 Task: Assign parteek.ku2001@gmail.com as Assignee of Child Issue ChildIssue0000000811 of Issue Issue0000000406 in Backlog  in Scrum Project Project0000000082 in Jira. Assign parteek.ku2001@gmail.com as Assignee of Child Issue ChildIssue0000000812 of Issue Issue0000000406 in Backlog  in Scrum Project Project0000000082 in Jira. Assign parteek.ku2001@gmail.com as Assignee of Child Issue ChildIssue0000000813 of Issue Issue0000000407 in Backlog  in Scrum Project Project0000000082 in Jira. Assign parteek.ku2001@gmail.com as Assignee of Child Issue ChildIssue0000000814 of Issue Issue0000000407 in Backlog  in Scrum Project Project0000000082 in Jira. Assign parteek.ku2001@gmail.com as Assignee of Child Issue ChildIssue0000000815 of Issue Issue0000000408 in Backlog  in Scrum Project Project0000000082 in Jira
Action: Mouse moved to (258, 71)
Screenshot: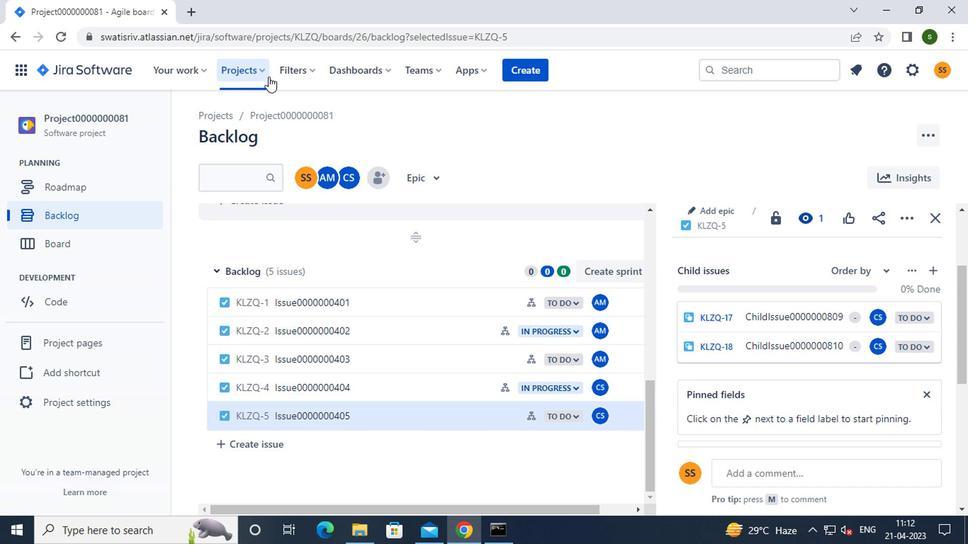 
Action: Mouse pressed left at (258, 71)
Screenshot: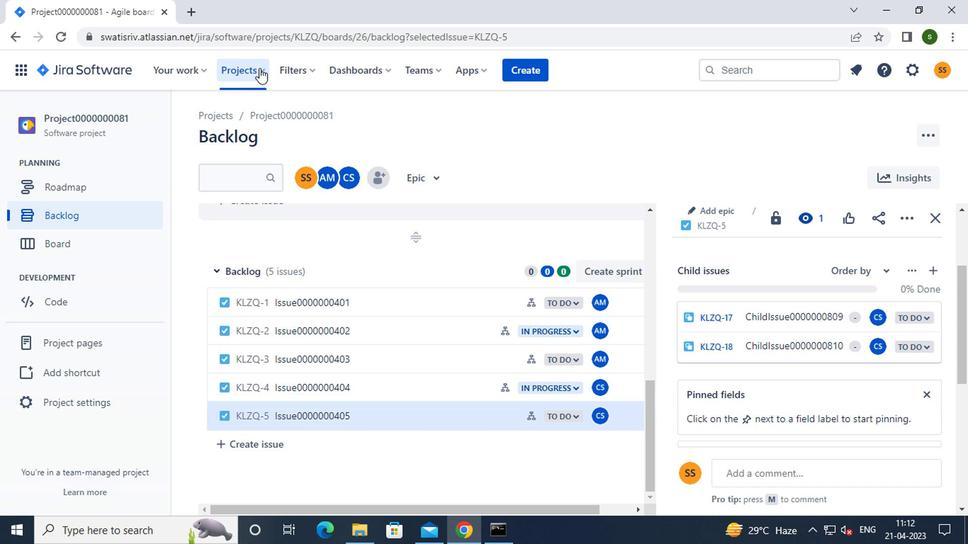 
Action: Mouse moved to (279, 172)
Screenshot: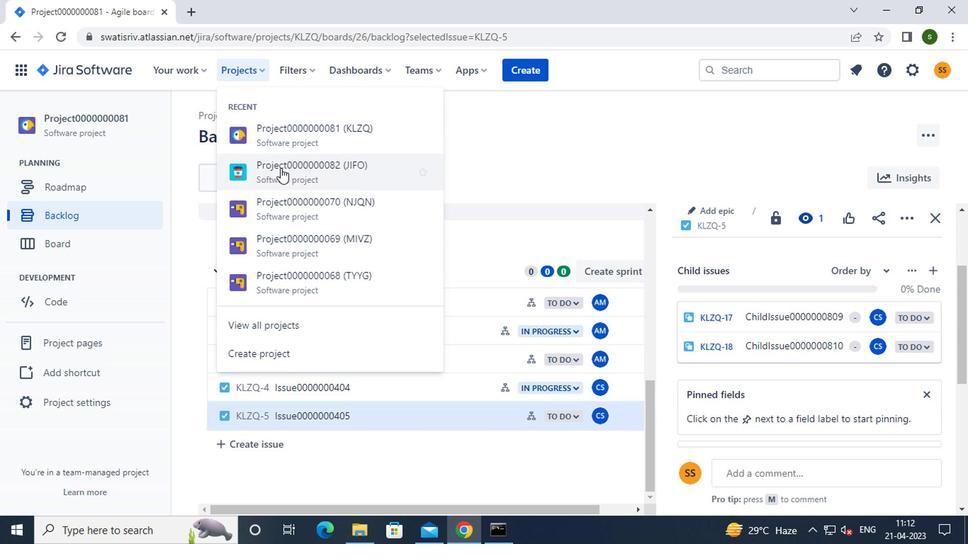 
Action: Mouse pressed left at (279, 172)
Screenshot: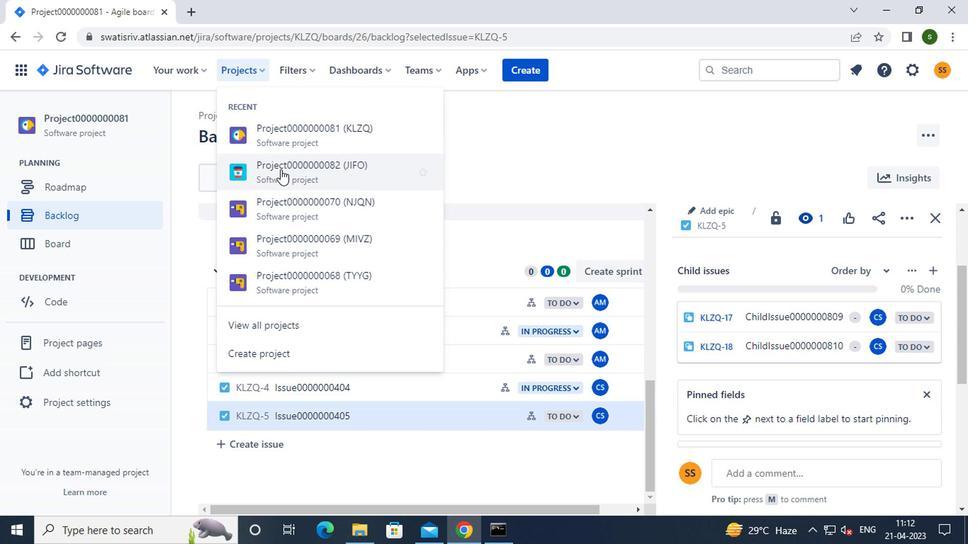 
Action: Mouse moved to (116, 213)
Screenshot: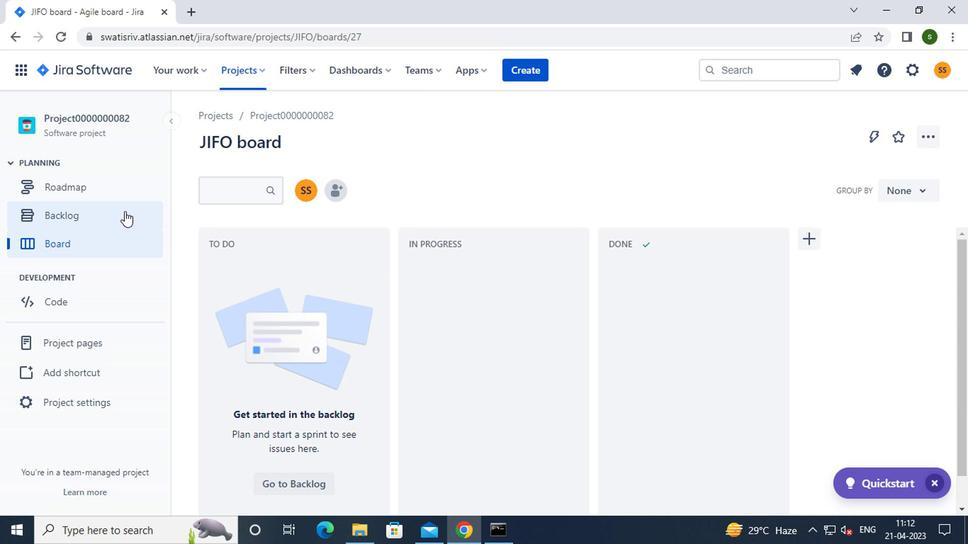 
Action: Mouse pressed left at (116, 213)
Screenshot: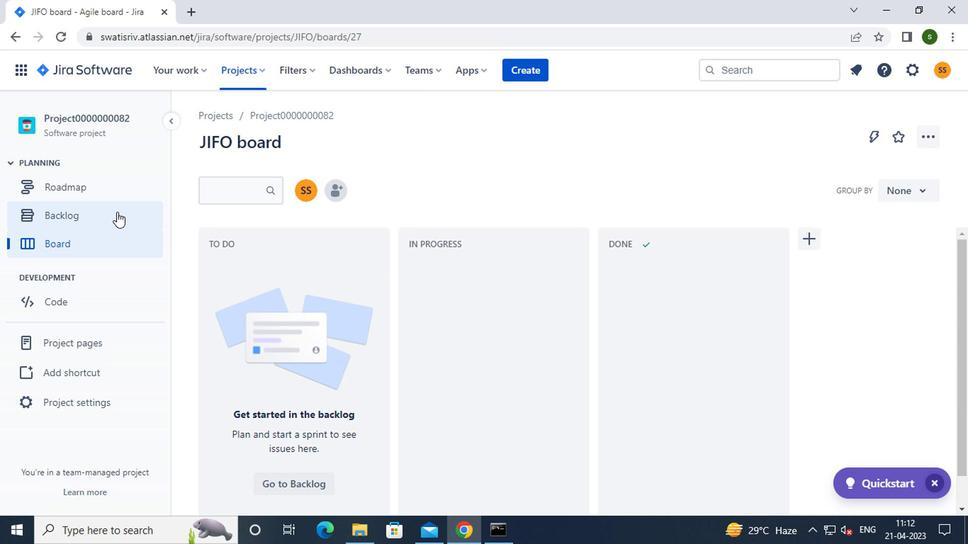 
Action: Mouse moved to (385, 253)
Screenshot: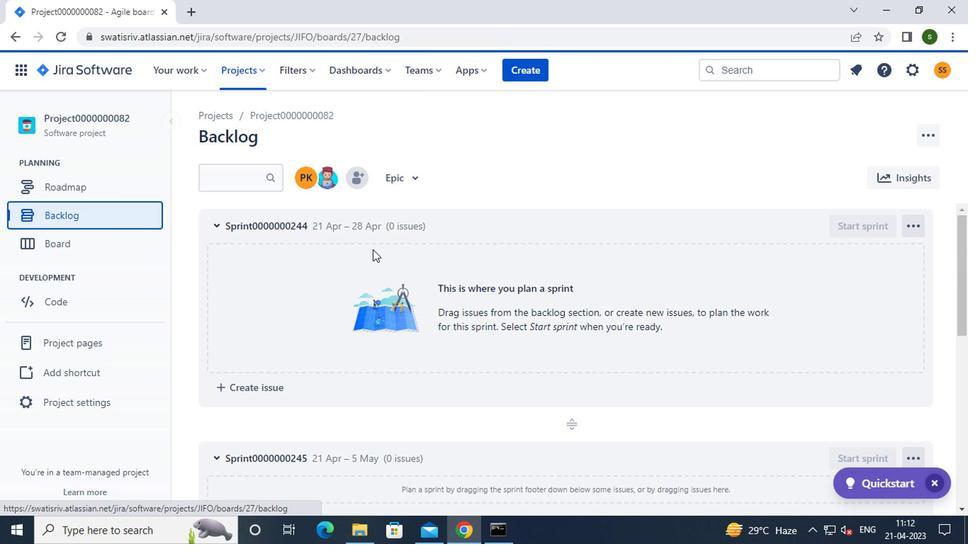 
Action: Mouse scrolled (385, 252) with delta (0, 0)
Screenshot: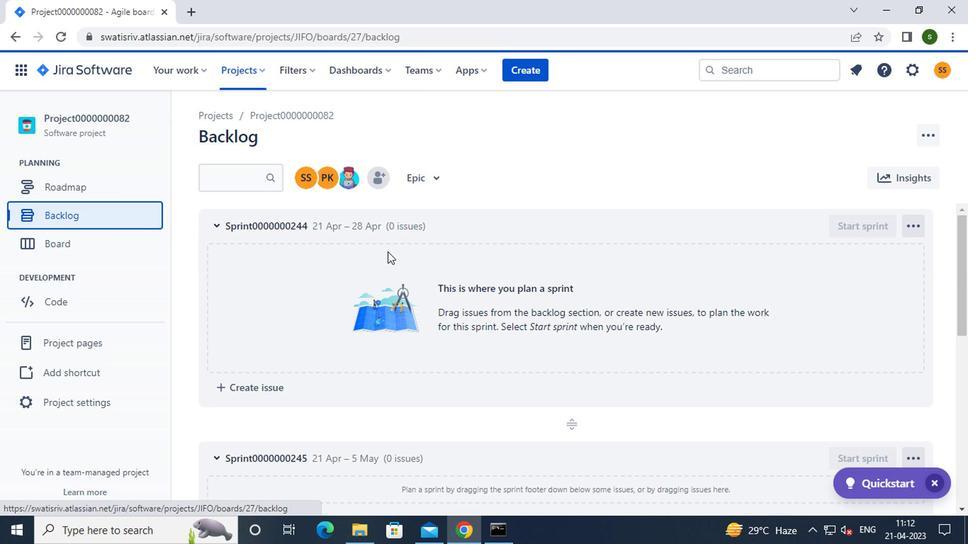 
Action: Mouse scrolled (385, 252) with delta (0, 0)
Screenshot: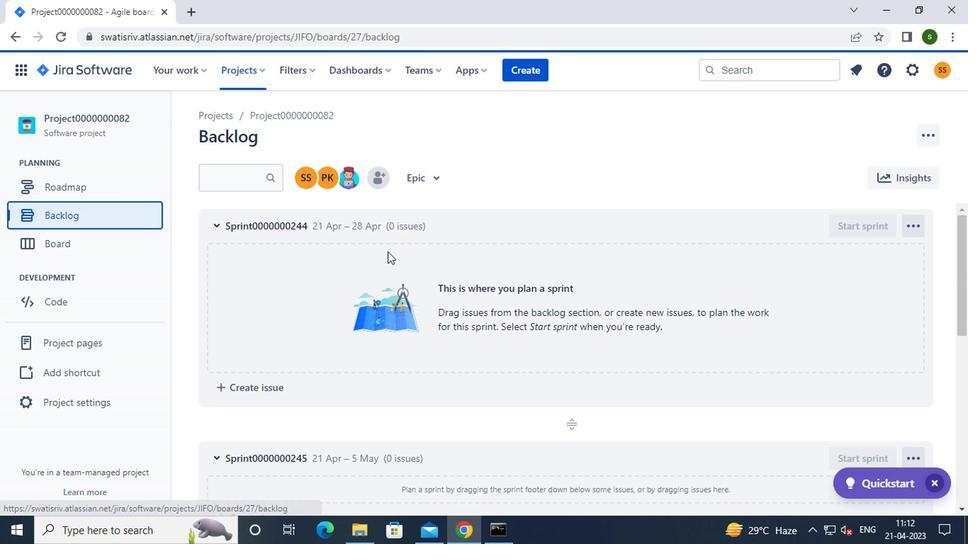 
Action: Mouse scrolled (385, 252) with delta (0, 0)
Screenshot: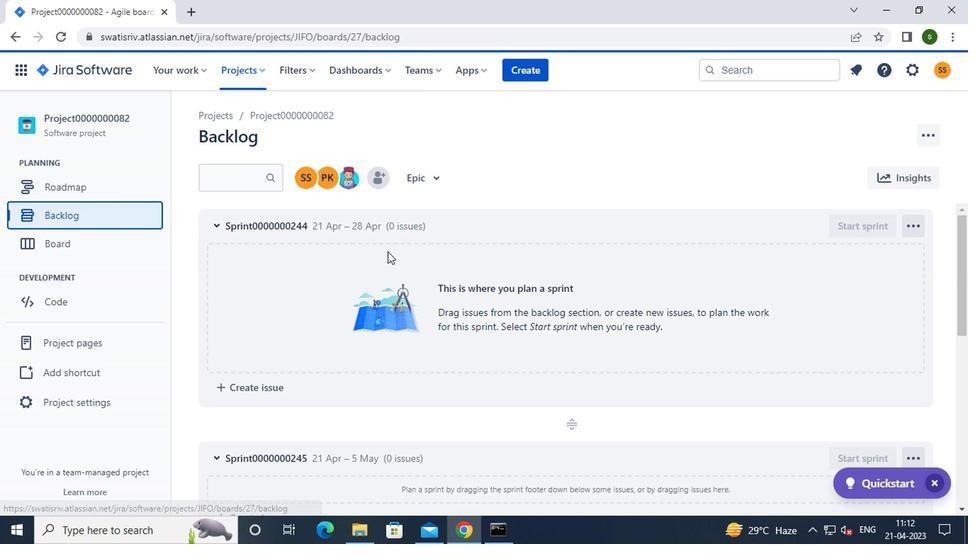 
Action: Mouse scrolled (385, 252) with delta (0, 0)
Screenshot: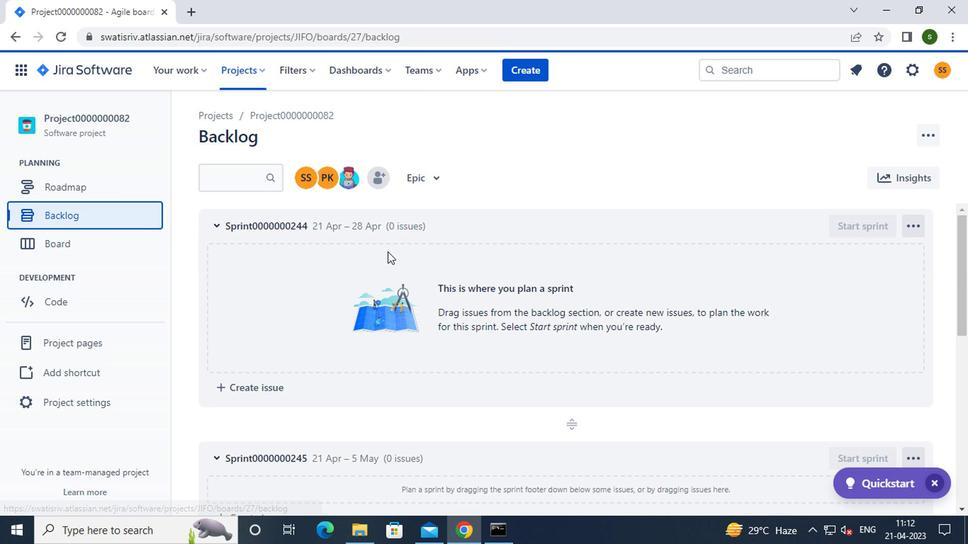 
Action: Mouse scrolled (385, 252) with delta (0, 0)
Screenshot: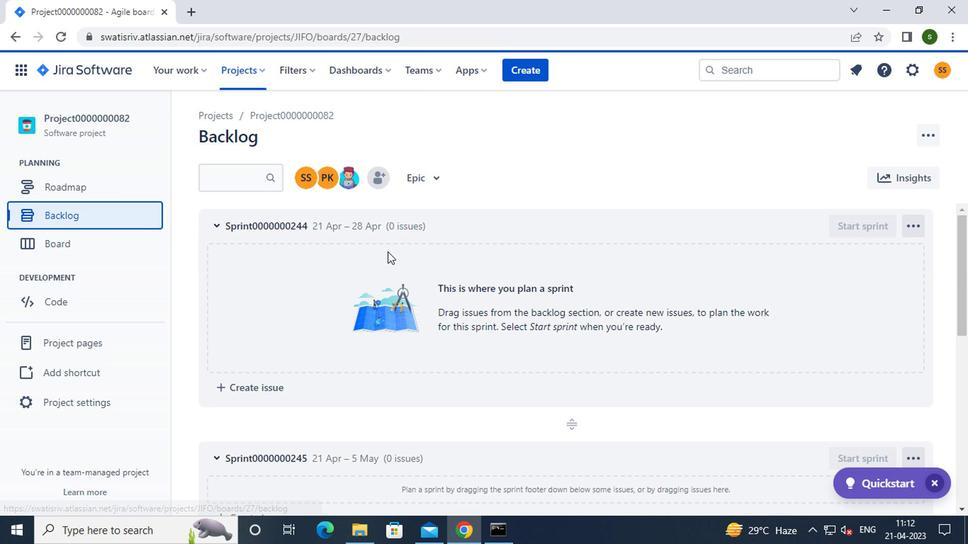 
Action: Mouse scrolled (385, 252) with delta (0, 0)
Screenshot: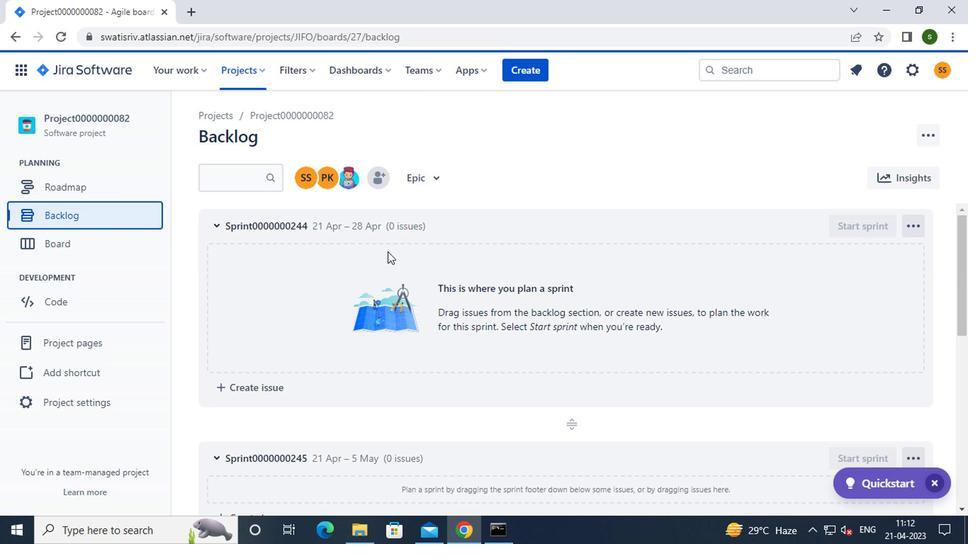 
Action: Mouse scrolled (385, 252) with delta (0, 0)
Screenshot: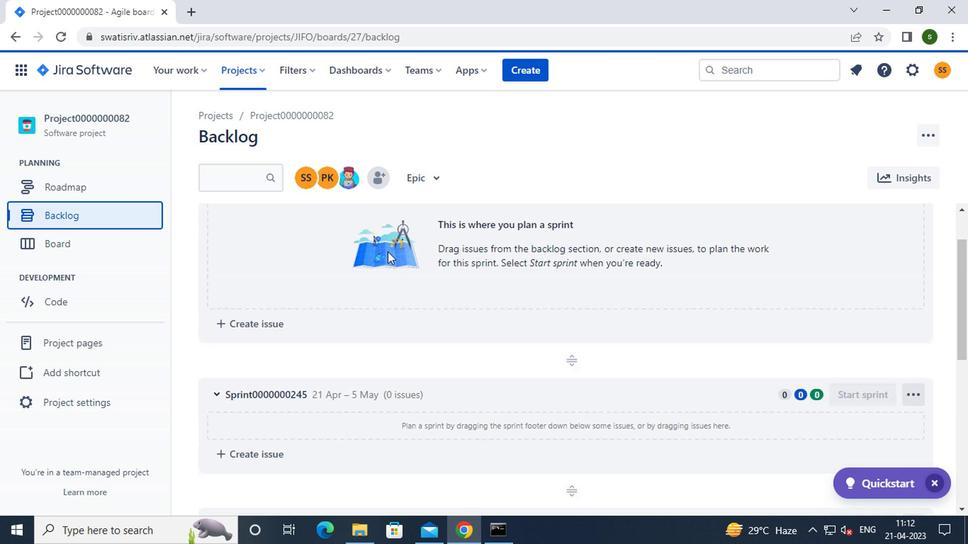 
Action: Mouse scrolled (385, 252) with delta (0, 0)
Screenshot: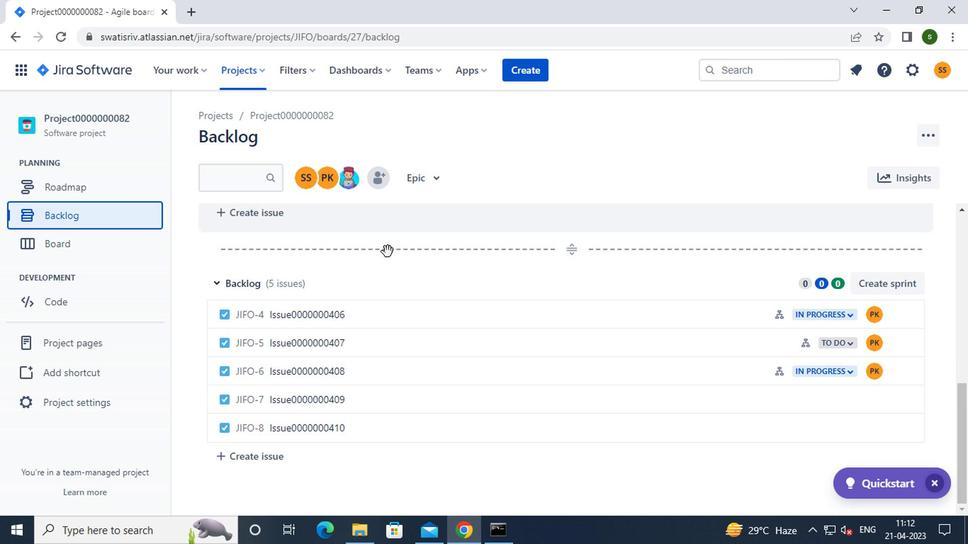 
Action: Mouse moved to (371, 311)
Screenshot: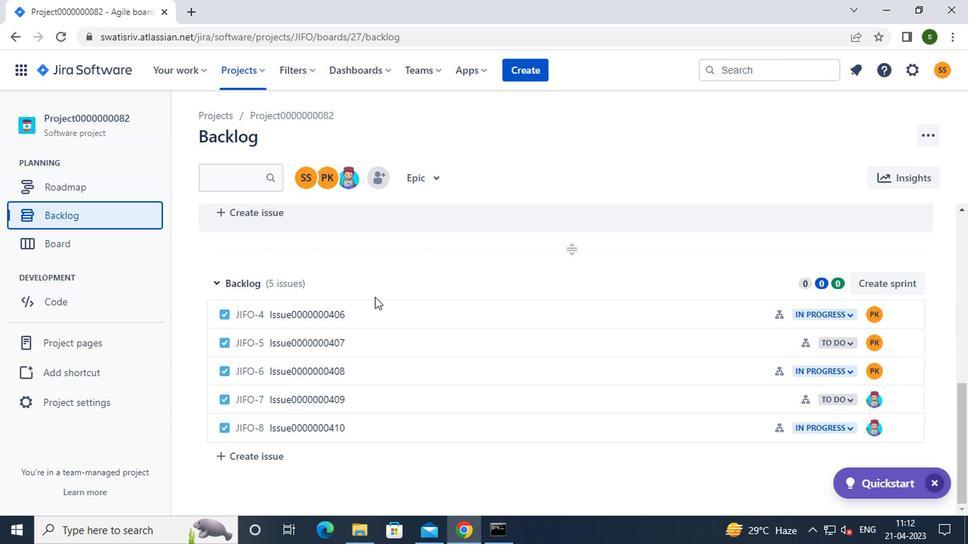 
Action: Mouse pressed left at (371, 311)
Screenshot: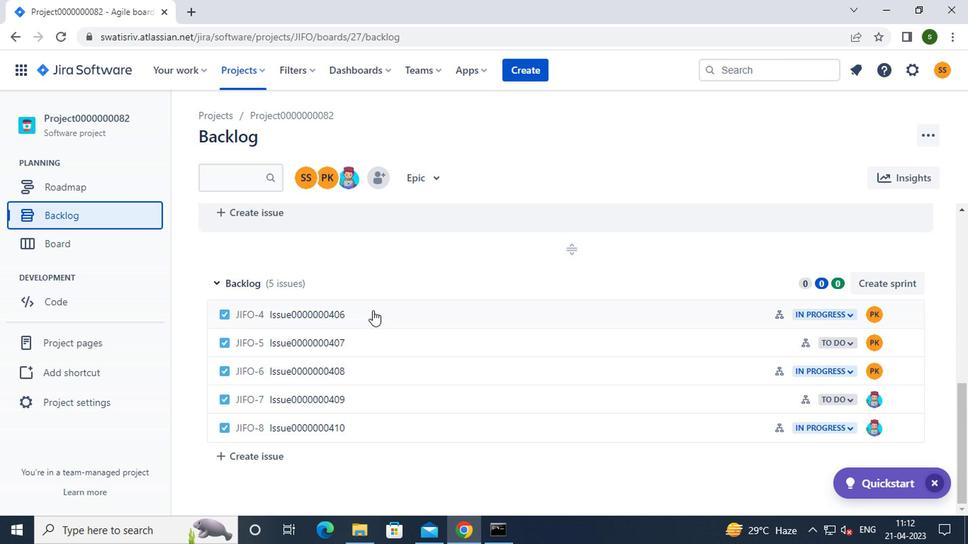 
Action: Mouse moved to (783, 358)
Screenshot: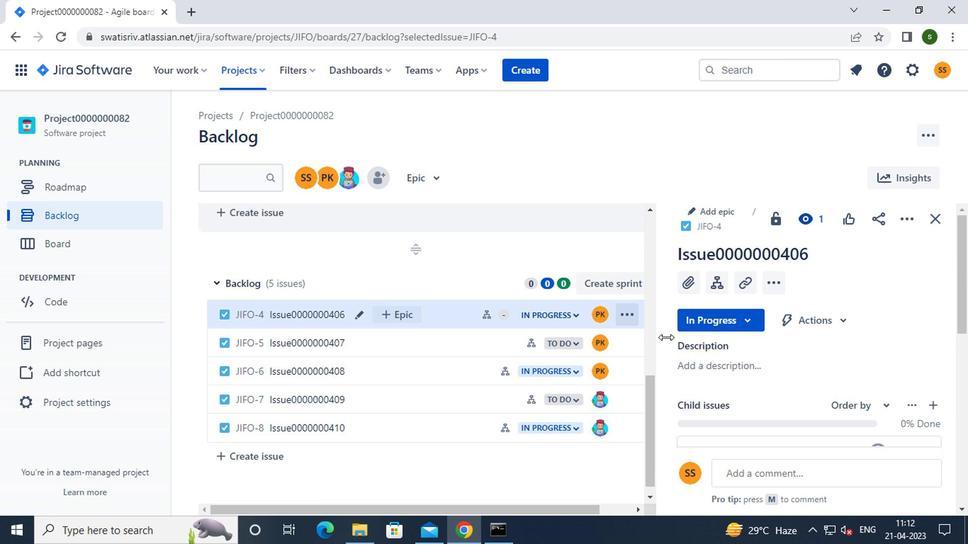 
Action: Mouse scrolled (783, 357) with delta (0, -1)
Screenshot: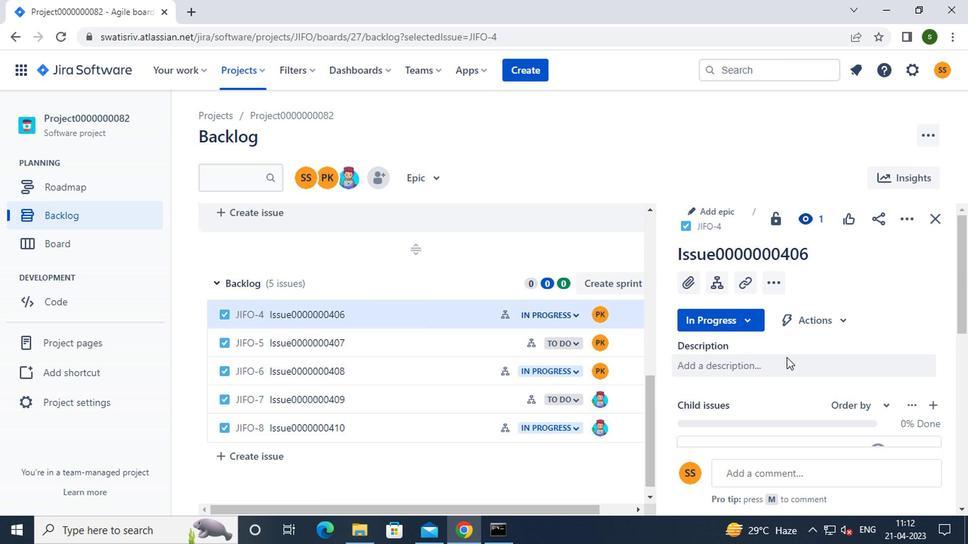 
Action: Mouse scrolled (783, 357) with delta (0, -1)
Screenshot: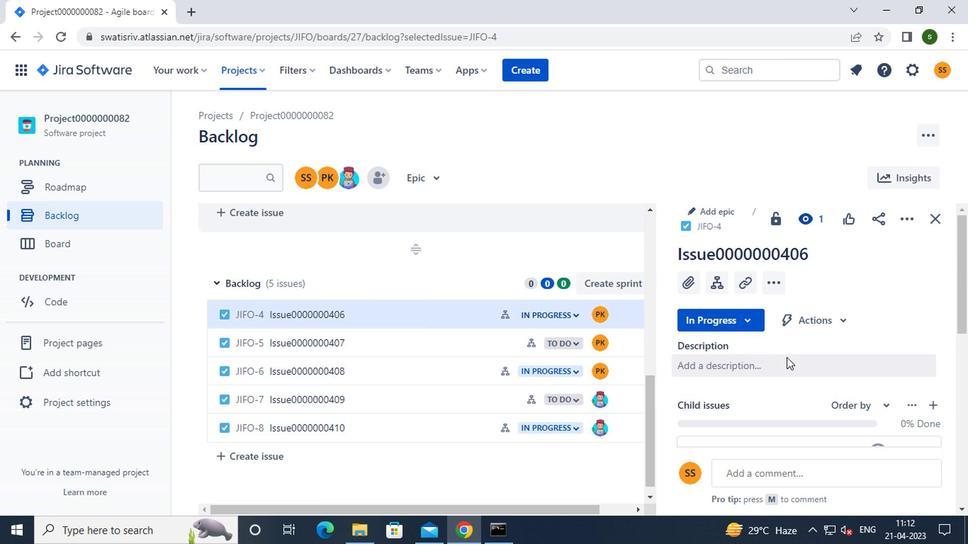 
Action: Mouse moved to (873, 314)
Screenshot: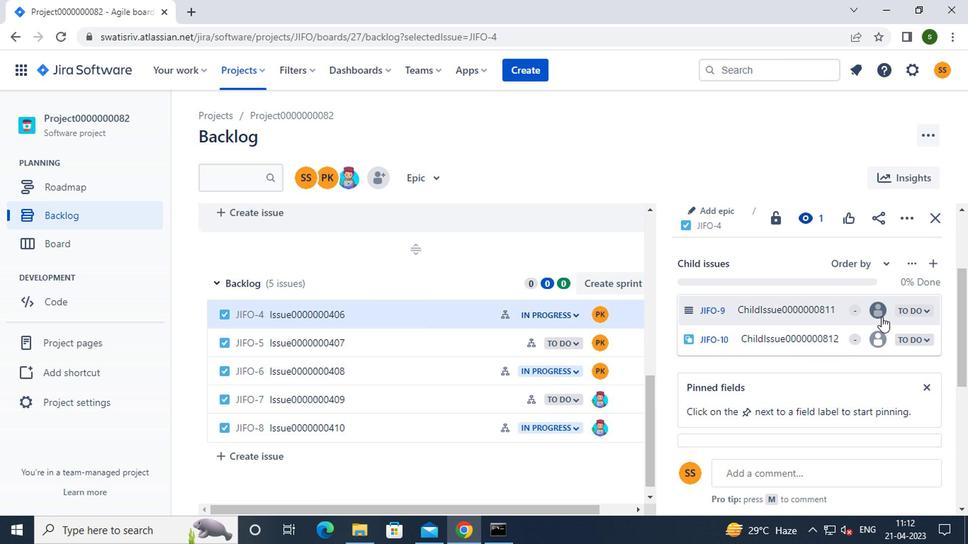 
Action: Mouse pressed left at (873, 314)
Screenshot: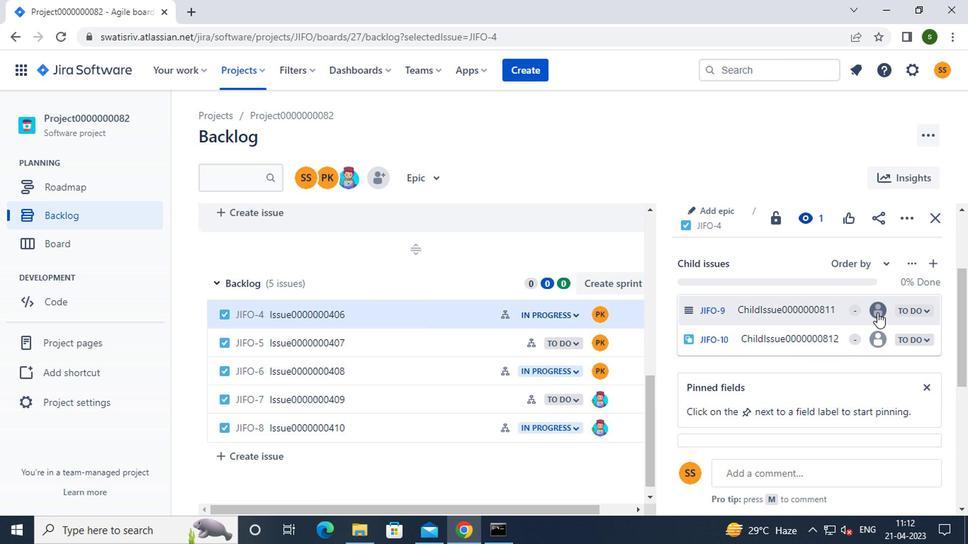 
Action: Mouse moved to (748, 398)
Screenshot: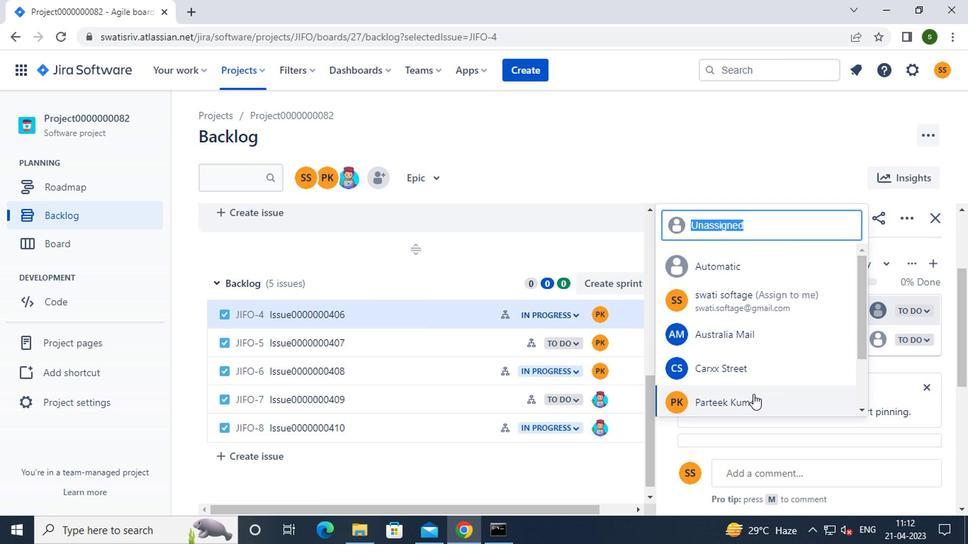 
Action: Mouse pressed left at (748, 398)
Screenshot: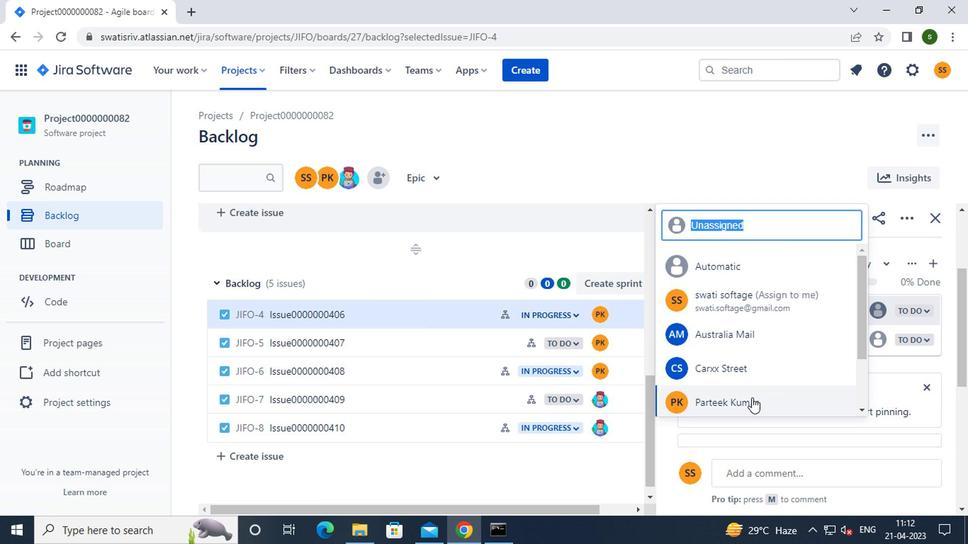 
Action: Mouse moved to (877, 339)
Screenshot: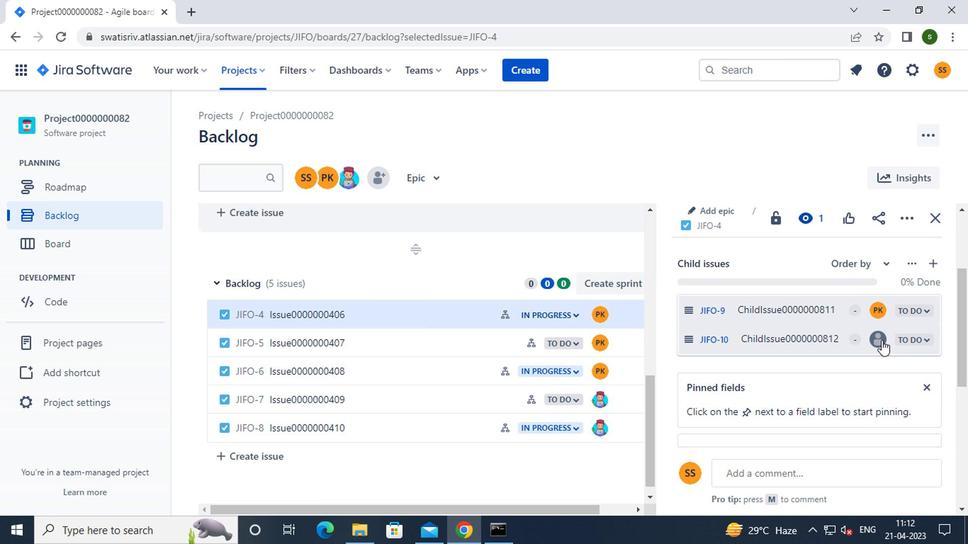 
Action: Mouse pressed left at (877, 339)
Screenshot: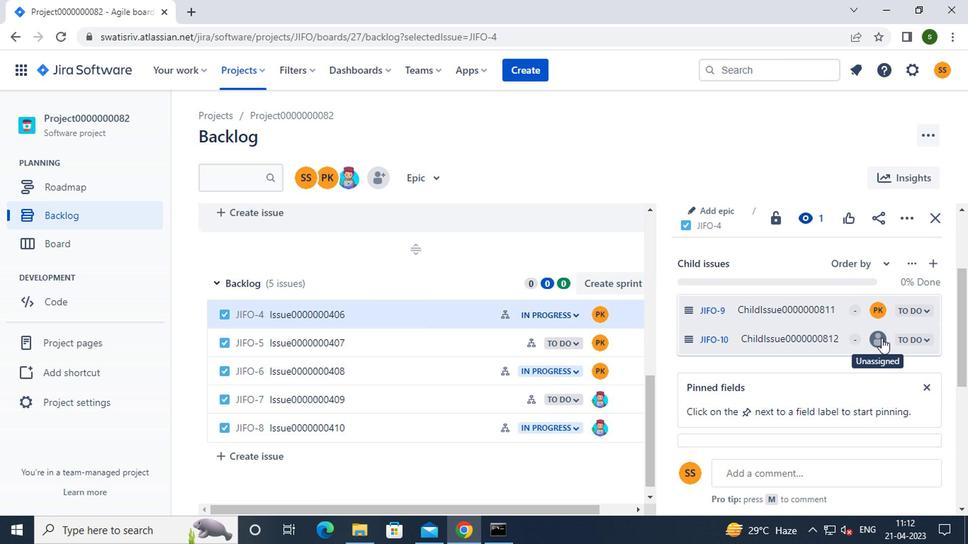 
Action: Mouse moved to (801, 373)
Screenshot: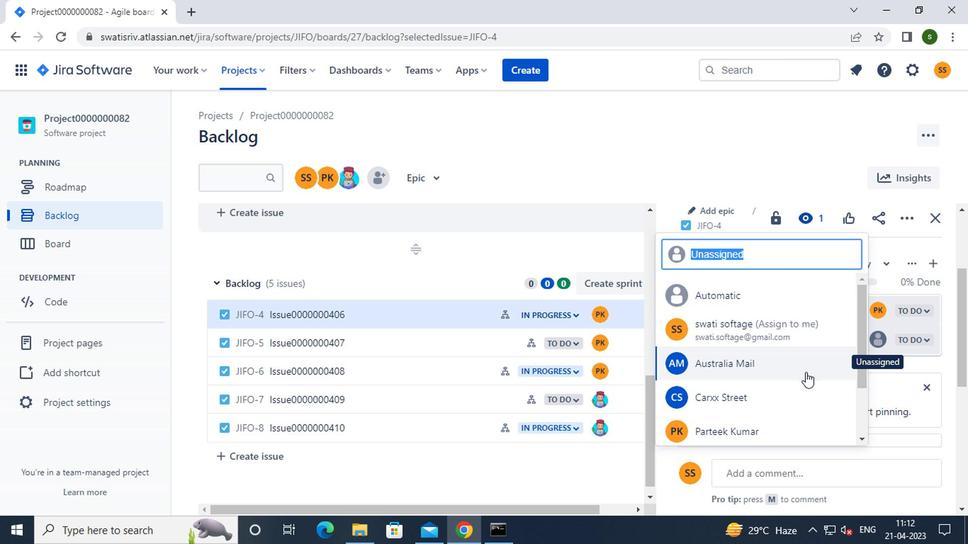 
Action: Mouse scrolled (801, 373) with delta (0, 0)
Screenshot: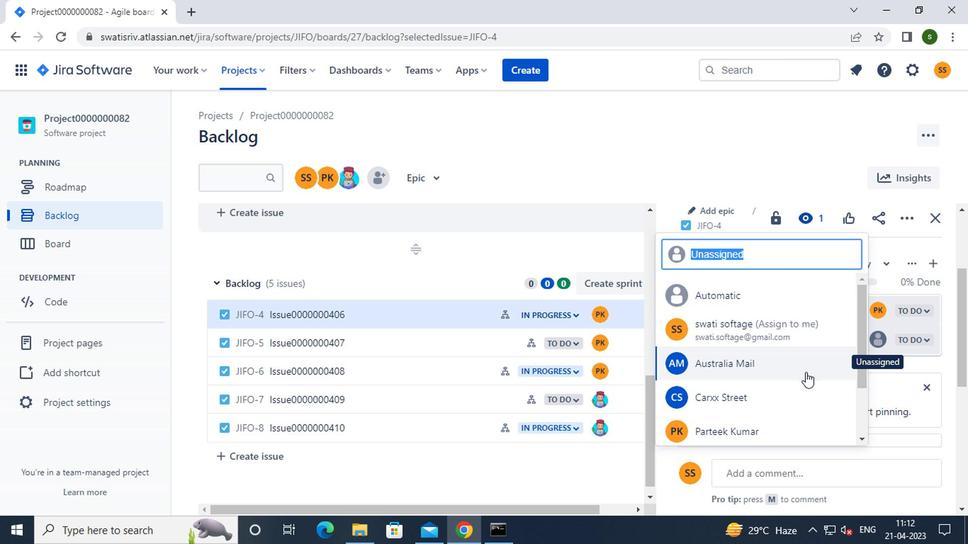 
Action: Mouse moved to (757, 357)
Screenshot: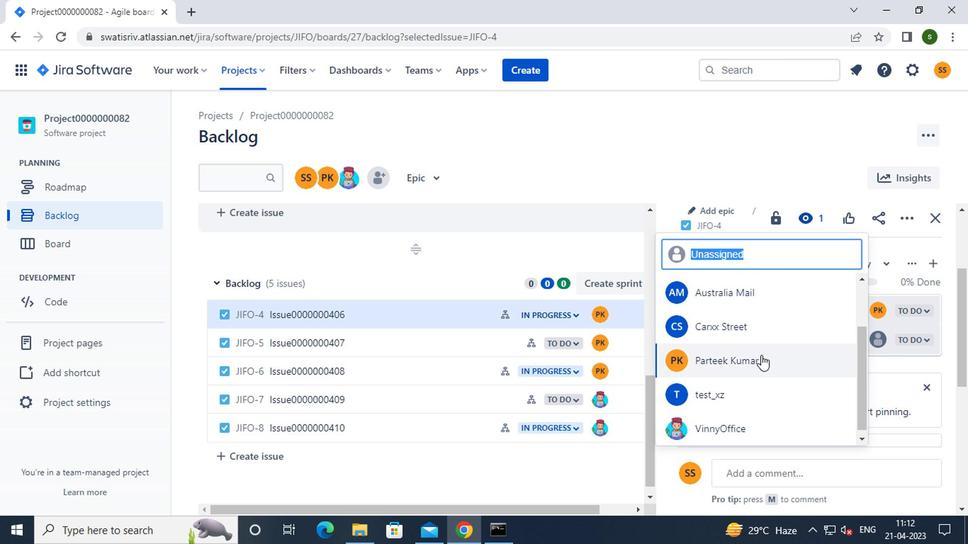 
Action: Mouse pressed left at (757, 357)
Screenshot: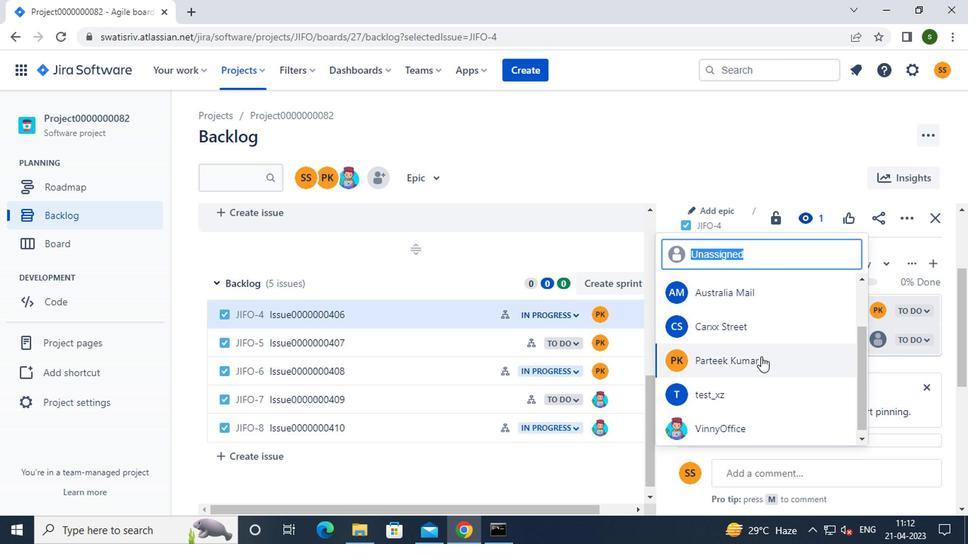 
Action: Mouse moved to (448, 342)
Screenshot: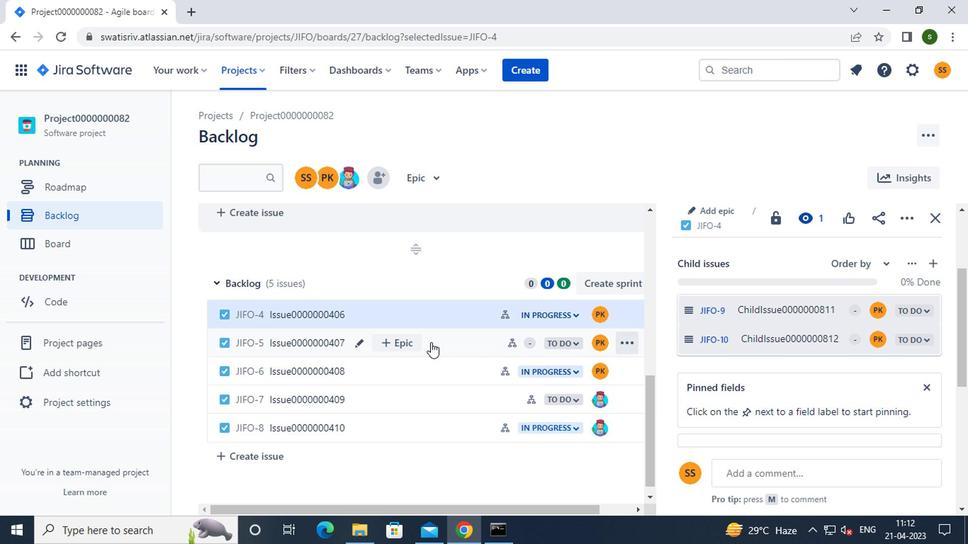 
Action: Mouse pressed left at (448, 342)
Screenshot: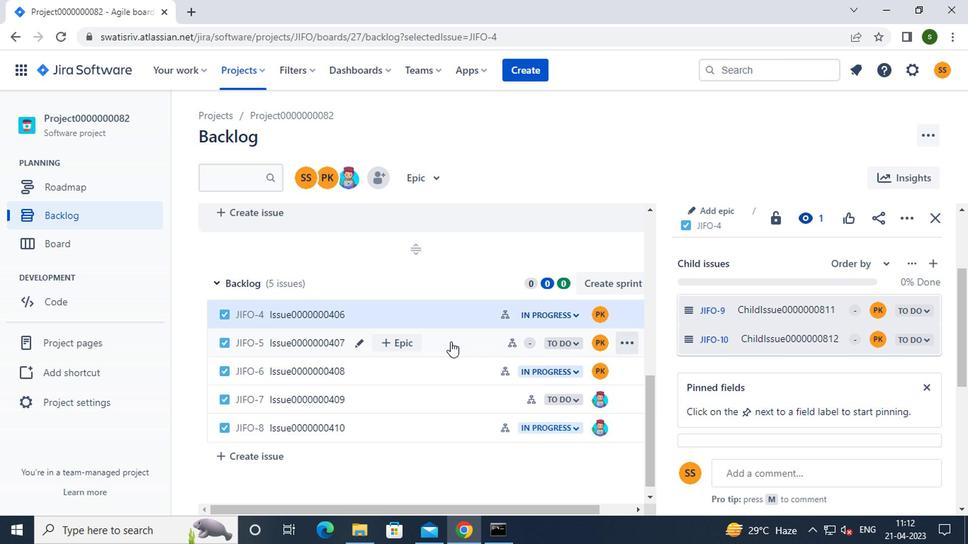 
Action: Mouse moved to (735, 335)
Screenshot: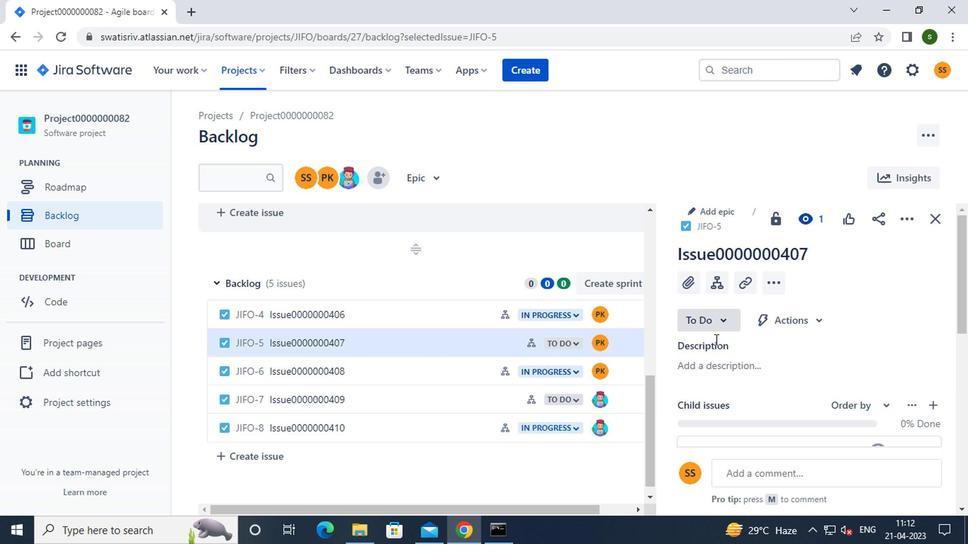 
Action: Mouse scrolled (735, 335) with delta (0, 0)
Screenshot: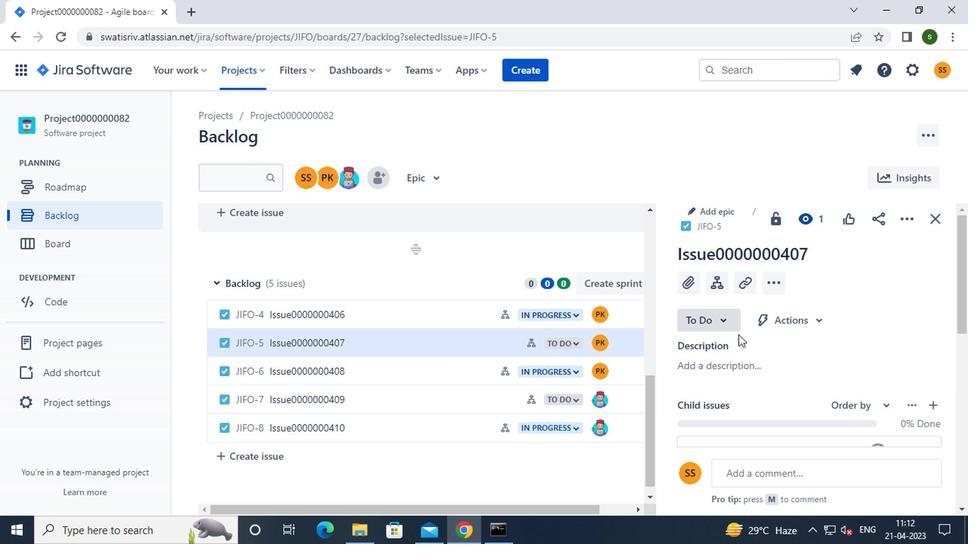 
Action: Mouse scrolled (735, 335) with delta (0, 0)
Screenshot: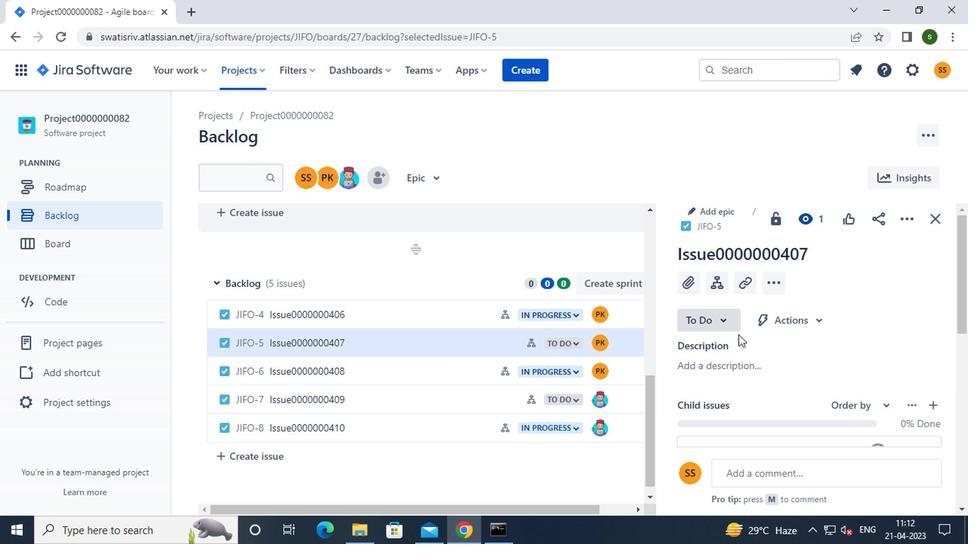 
Action: Mouse moved to (879, 314)
Screenshot: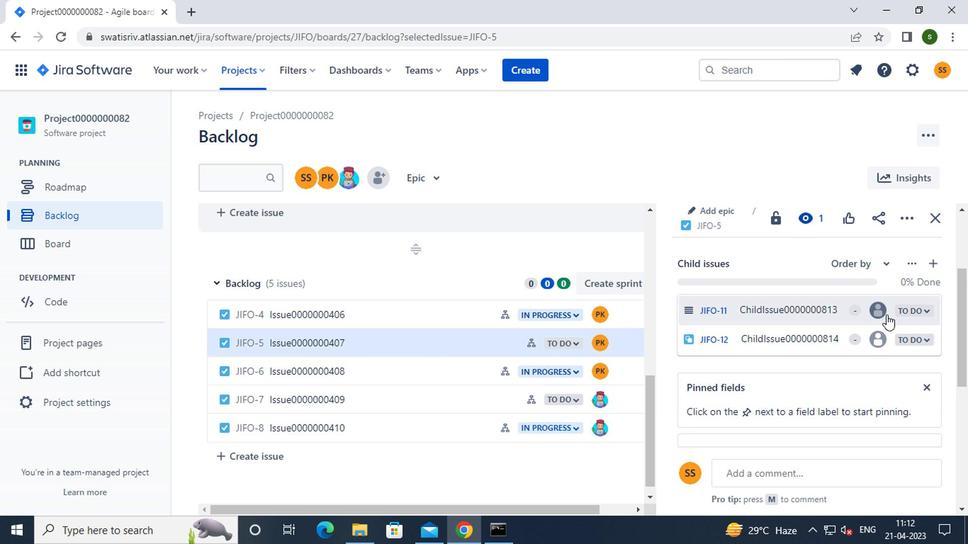 
Action: Mouse pressed left at (879, 314)
Screenshot: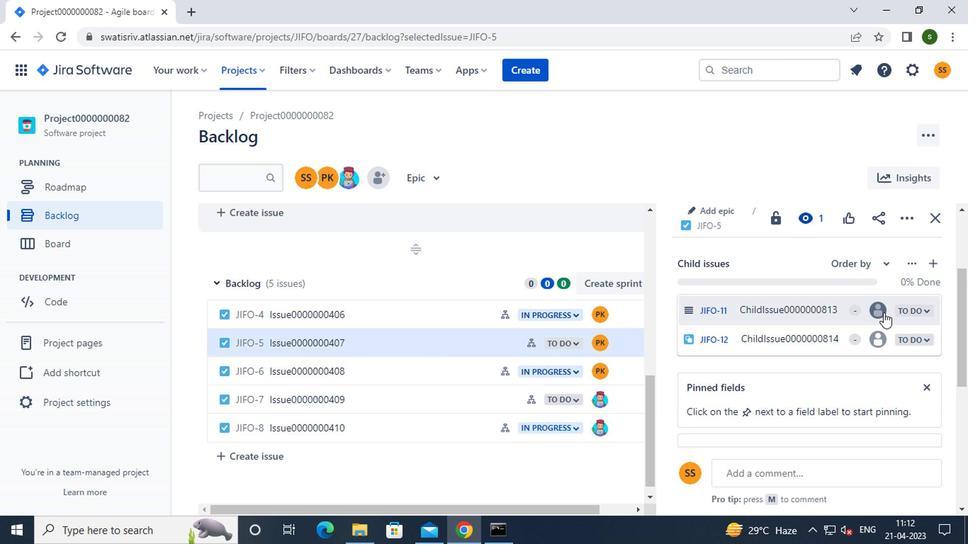 
Action: Mouse moved to (739, 401)
Screenshot: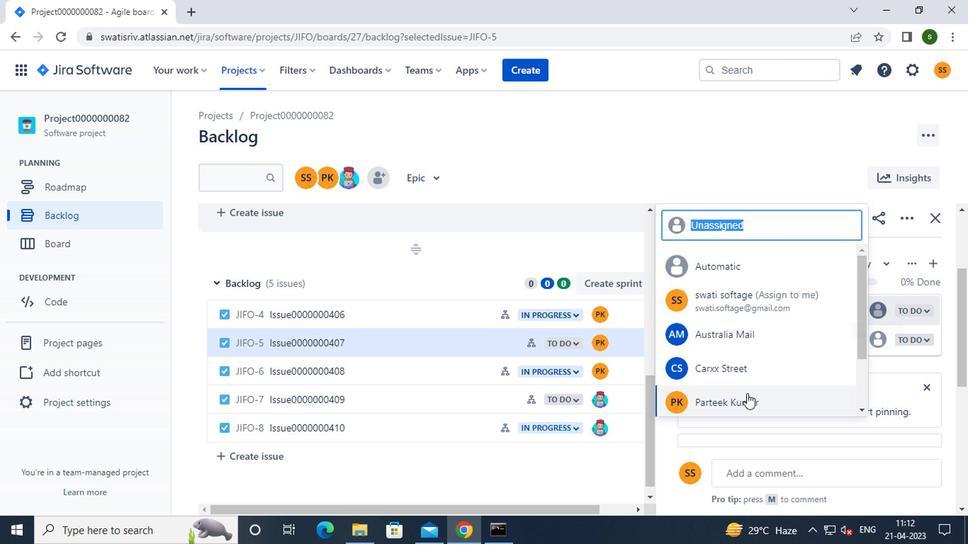 
Action: Mouse pressed left at (739, 401)
Screenshot: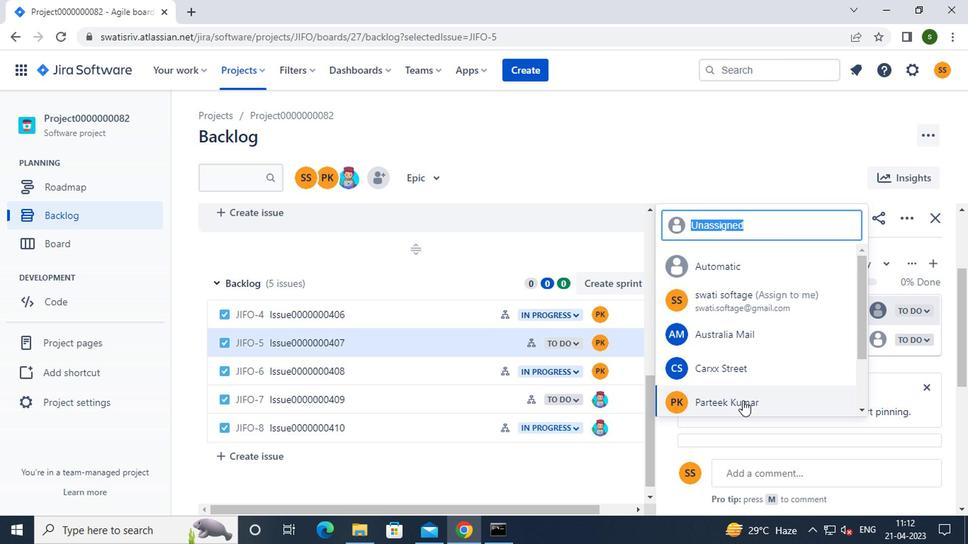 
Action: Mouse moved to (873, 339)
Screenshot: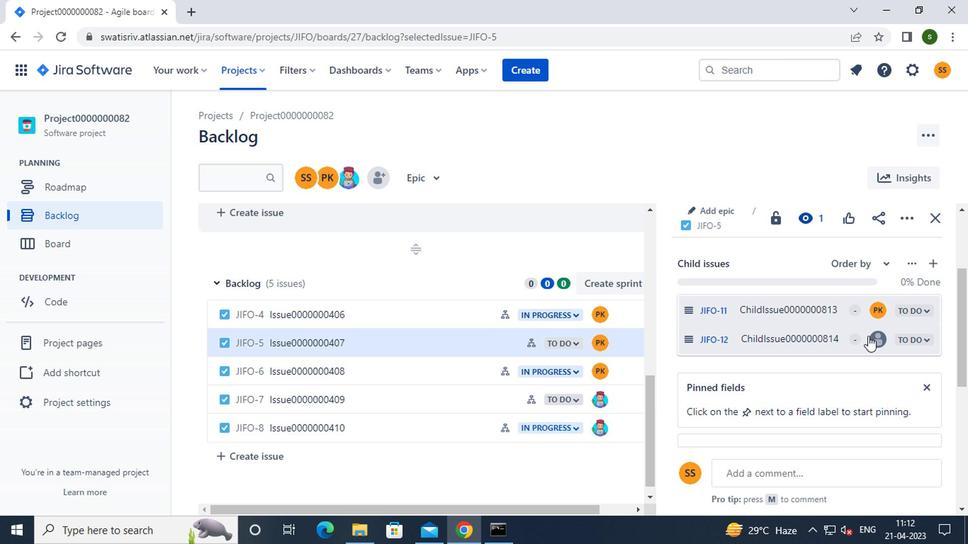 
Action: Mouse pressed left at (873, 339)
Screenshot: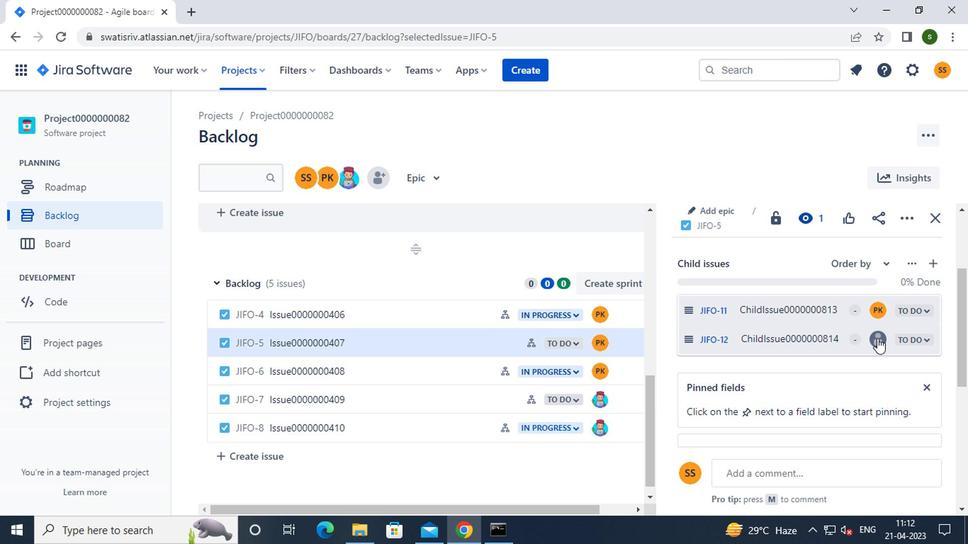 
Action: Mouse moved to (754, 424)
Screenshot: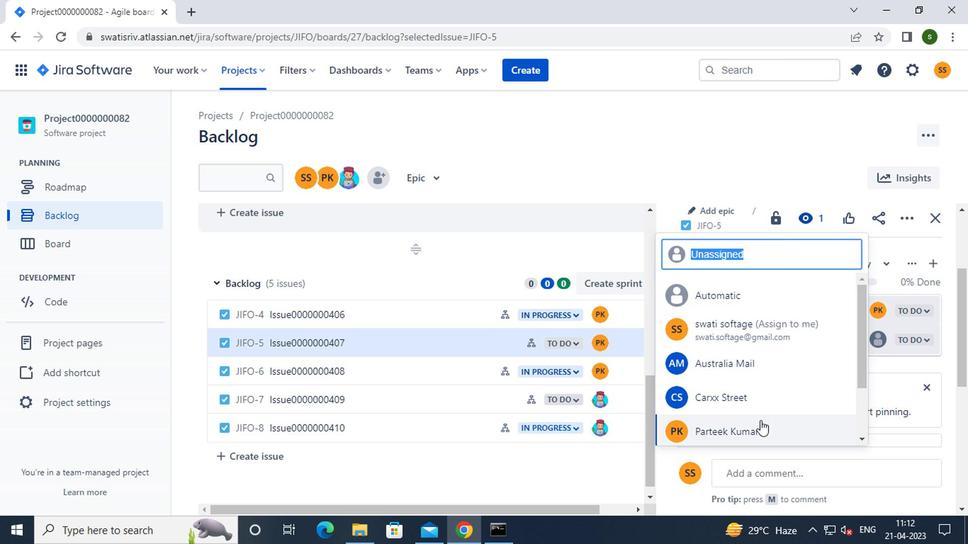
Action: Mouse pressed left at (754, 424)
Screenshot: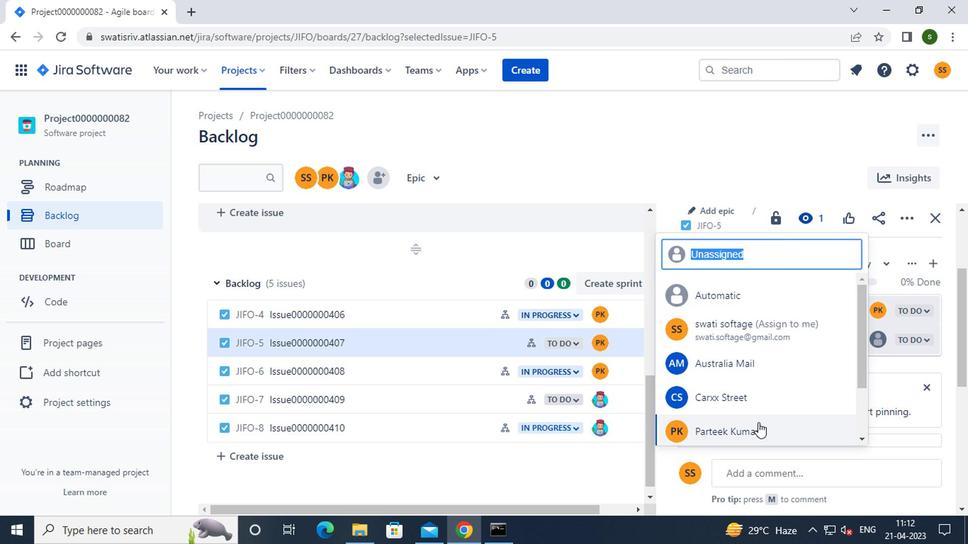 
Action: Mouse moved to (459, 370)
Screenshot: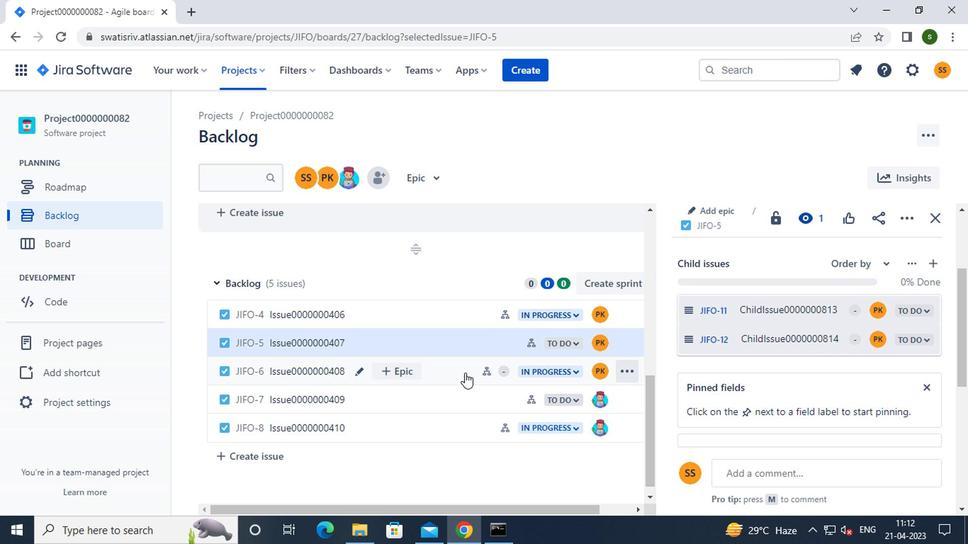 
Action: Mouse pressed left at (459, 370)
Screenshot: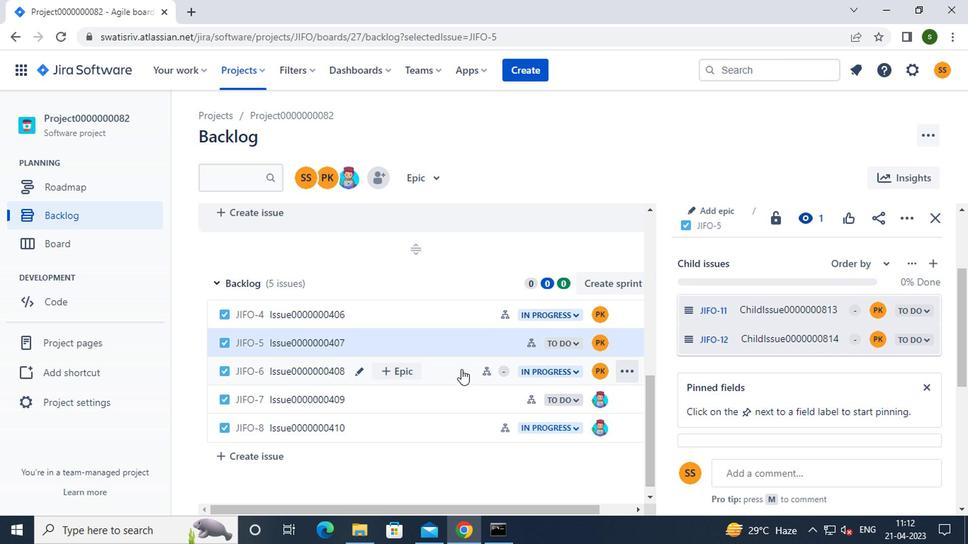 
Action: Mouse moved to (742, 359)
Screenshot: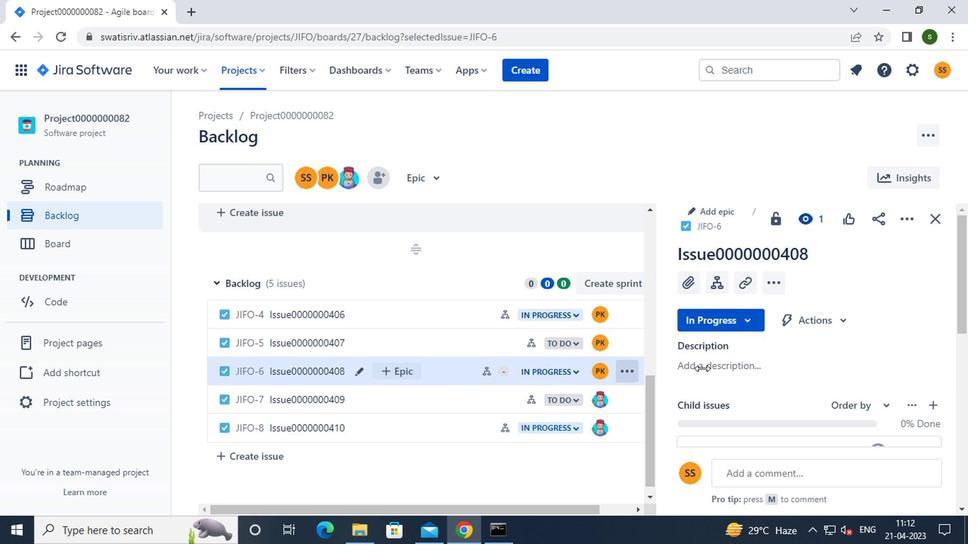 
Action: Mouse scrolled (742, 358) with delta (0, 0)
Screenshot: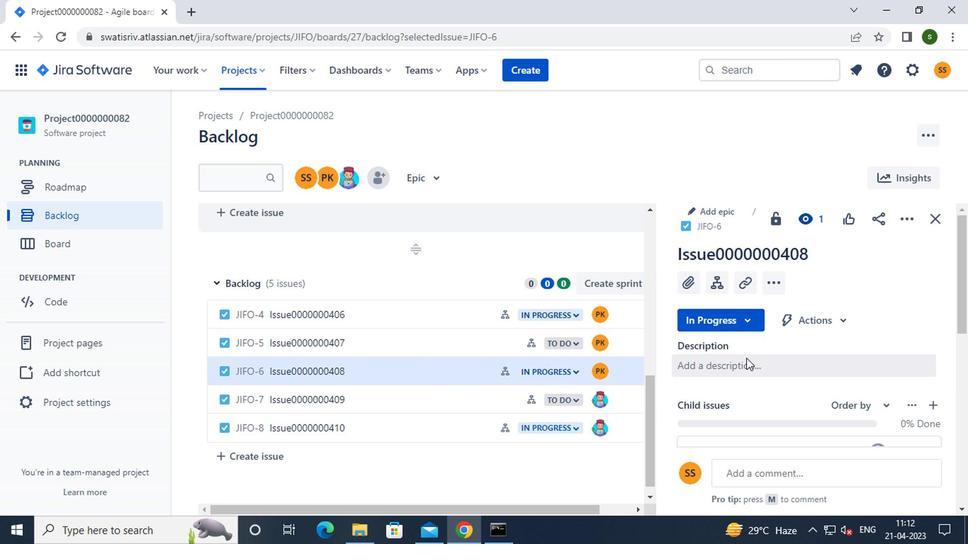 
Action: Mouse scrolled (742, 358) with delta (0, 0)
Screenshot: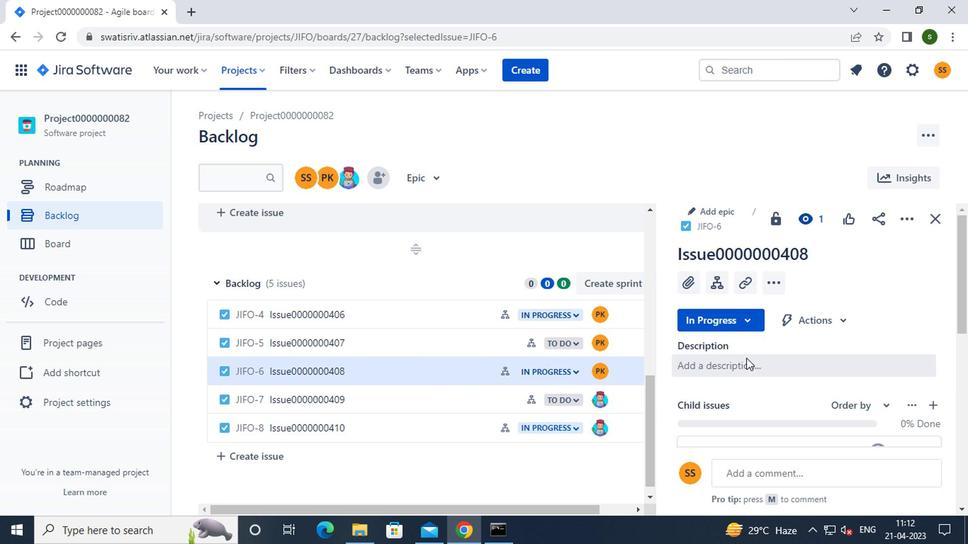 
Action: Mouse moved to (881, 309)
Screenshot: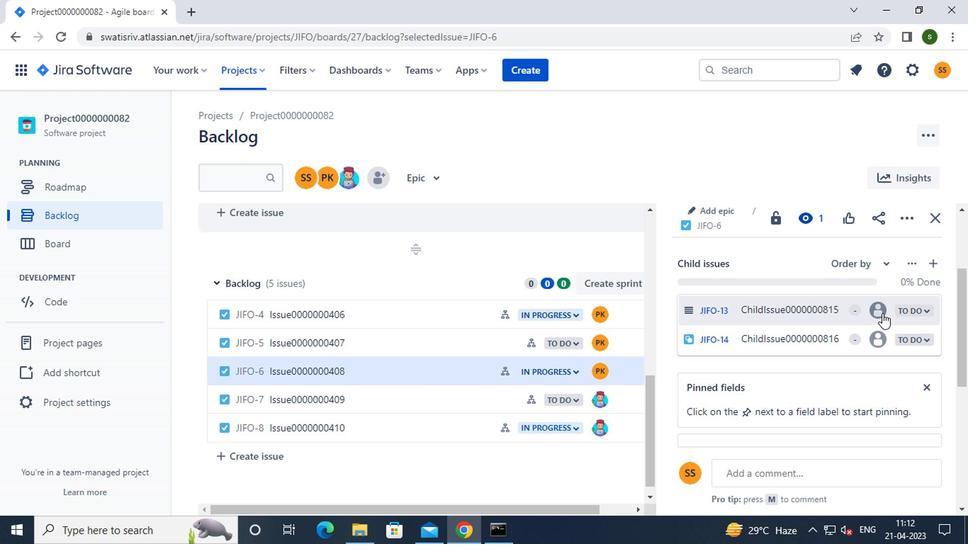 
Action: Mouse pressed left at (881, 309)
Screenshot: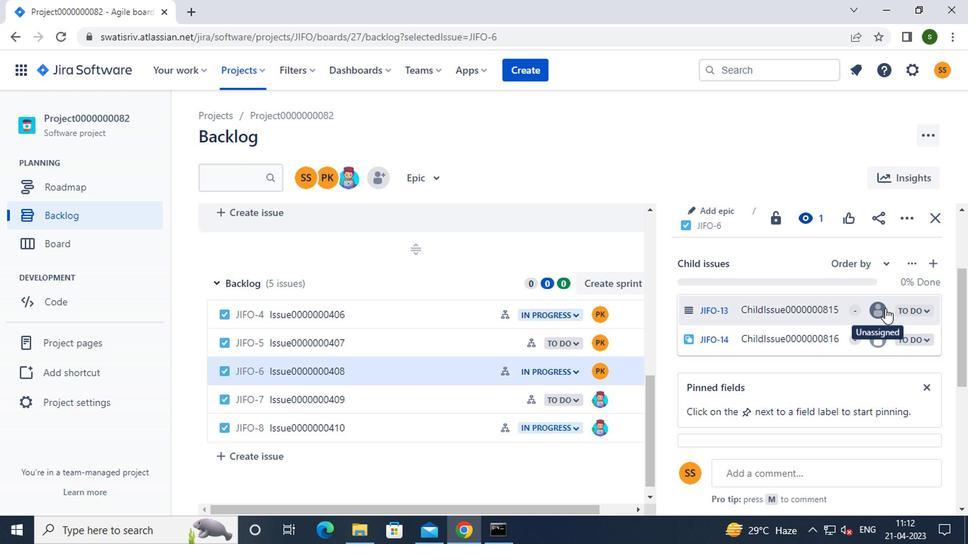 
Action: Mouse moved to (749, 395)
Screenshot: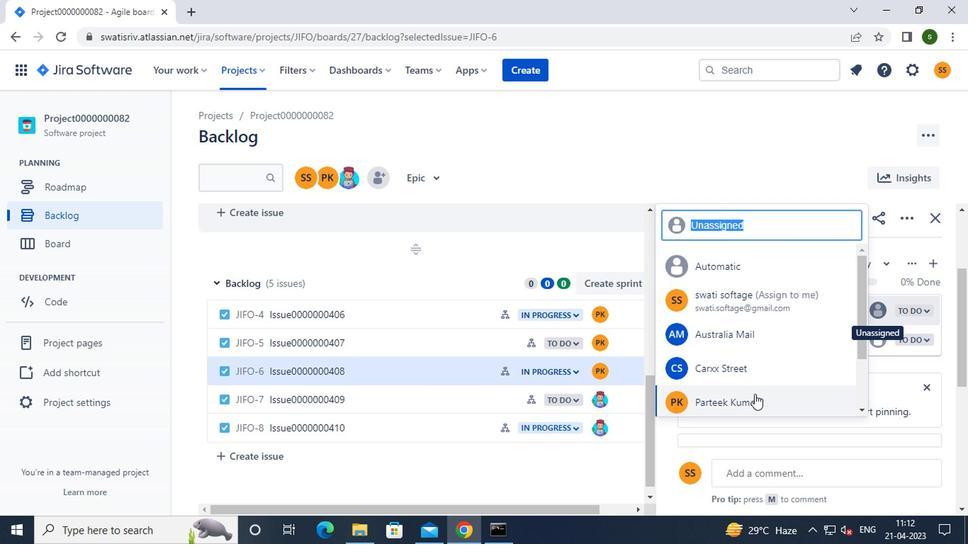 
Action: Mouse pressed left at (749, 395)
Screenshot: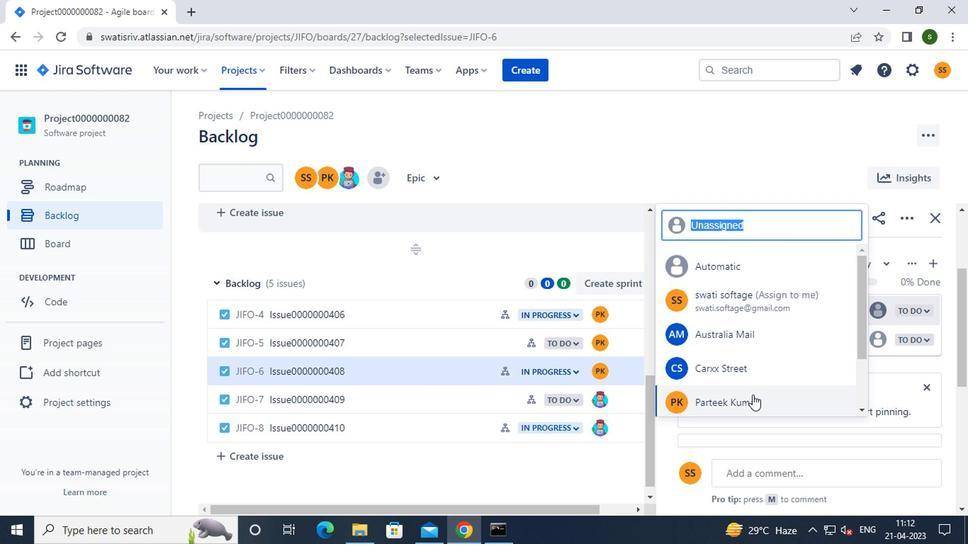 
Action: Mouse moved to (650, 140)
Screenshot: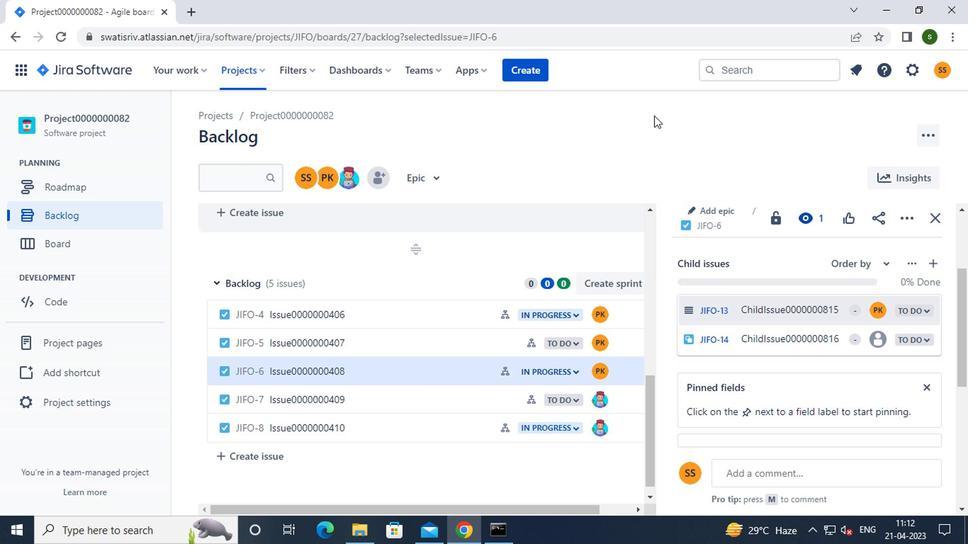 
